 Task: Send an email with the signature Charlotte Hill with the subject 'Request for a recommendation' and the message 'Thank you for bringing this to our attention.' from softage.1@softage.net to softage.4@softage.net,  softage.1@softage.net and softage.5@softage.net with CC to softage.6@softage.net with an attached document White_paper.docx
Action: Key pressed n
Screenshot: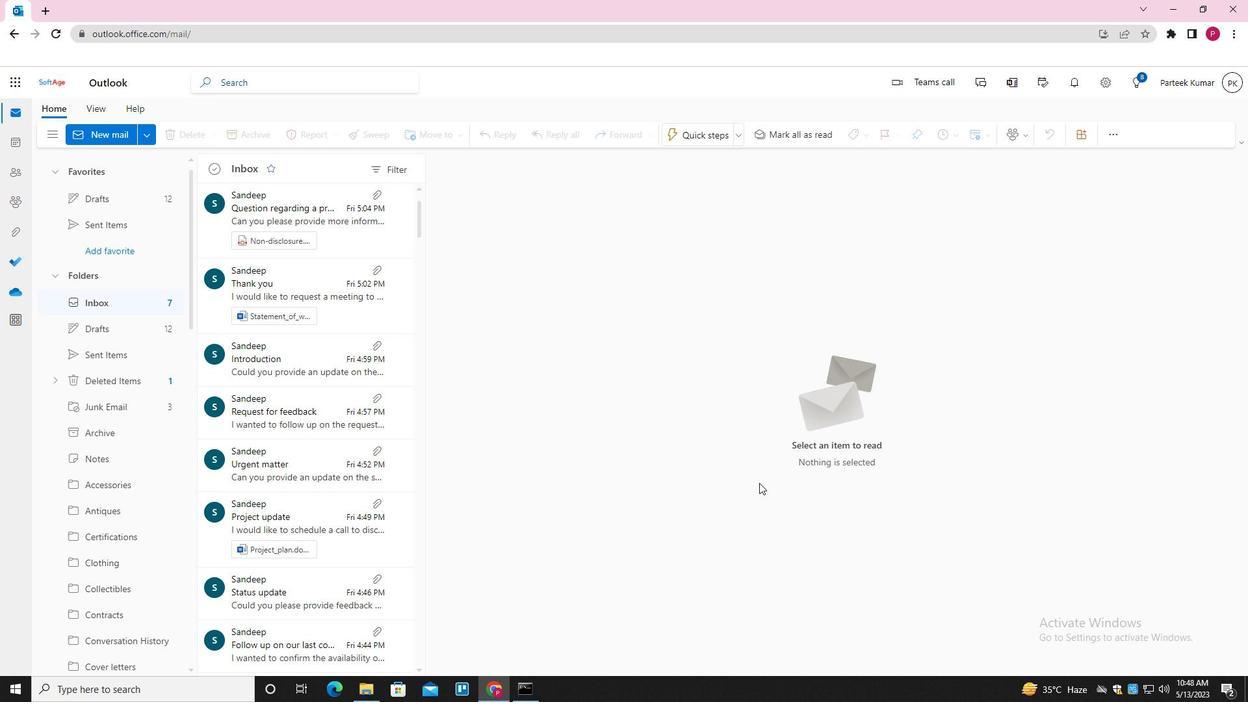 
Action: Mouse moved to (879, 133)
Screenshot: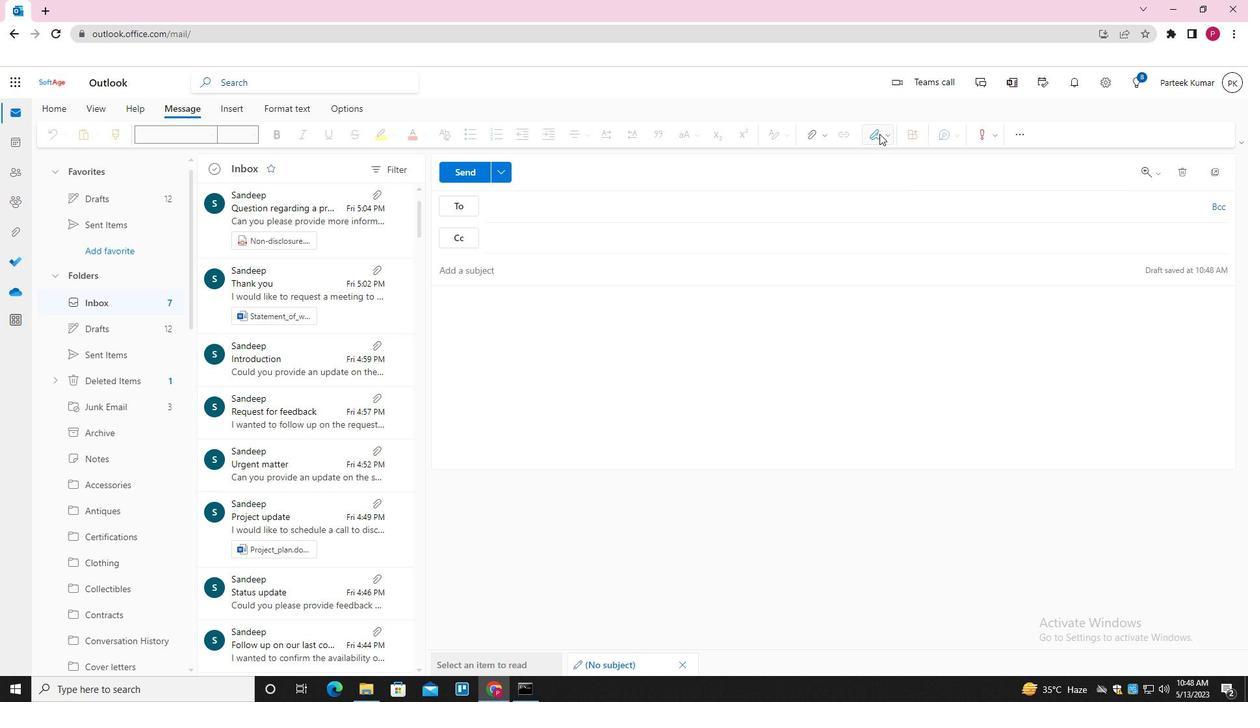 
Action: Mouse pressed left at (879, 133)
Screenshot: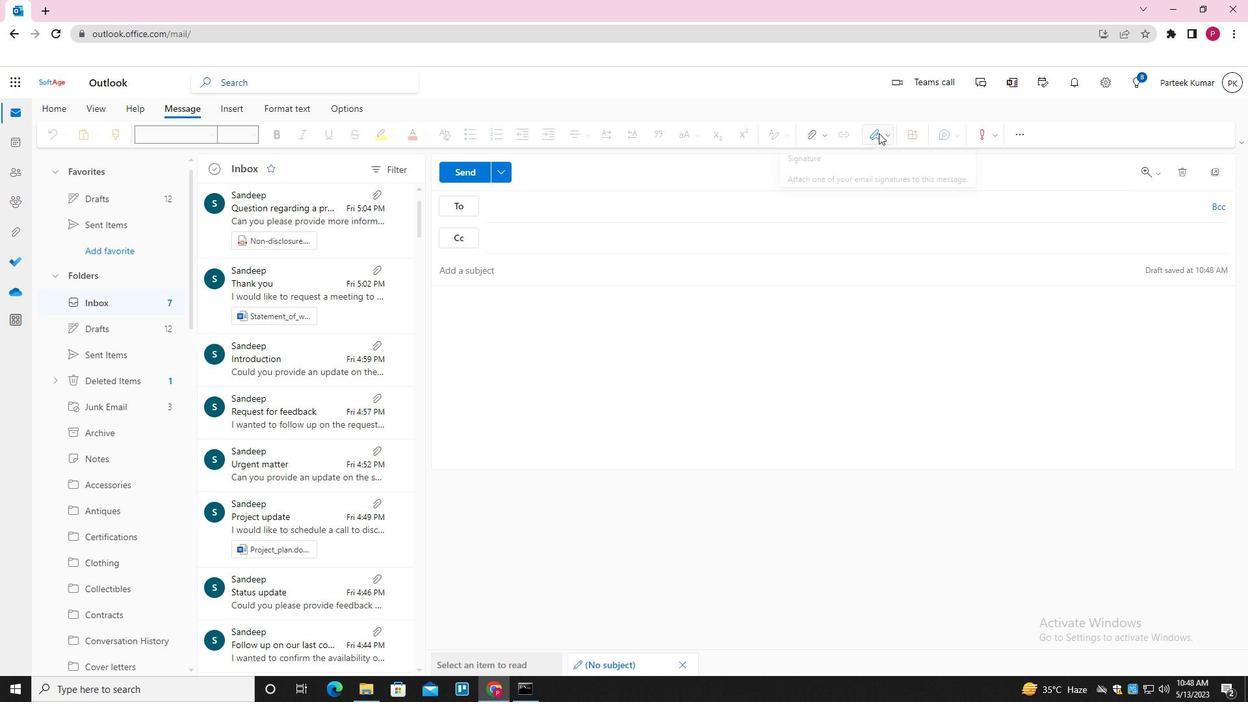 
Action: Mouse moved to (865, 163)
Screenshot: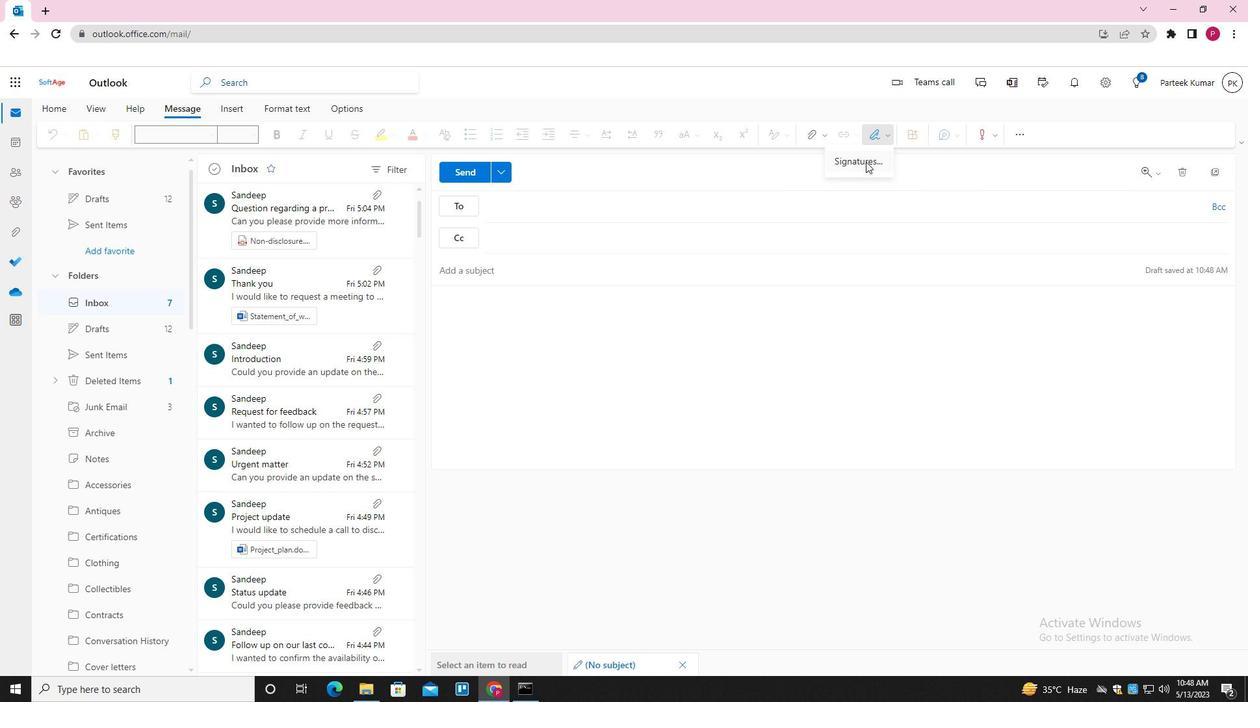 
Action: Mouse pressed left at (865, 163)
Screenshot: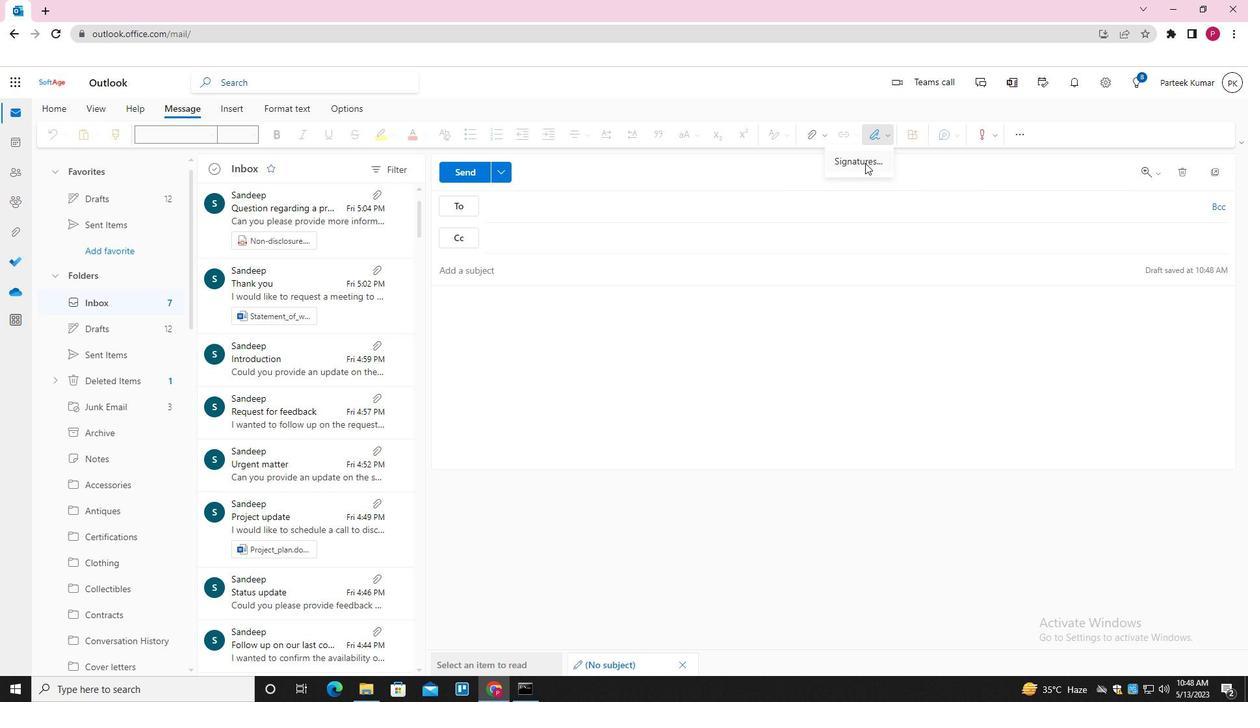 
Action: Mouse moved to (810, 239)
Screenshot: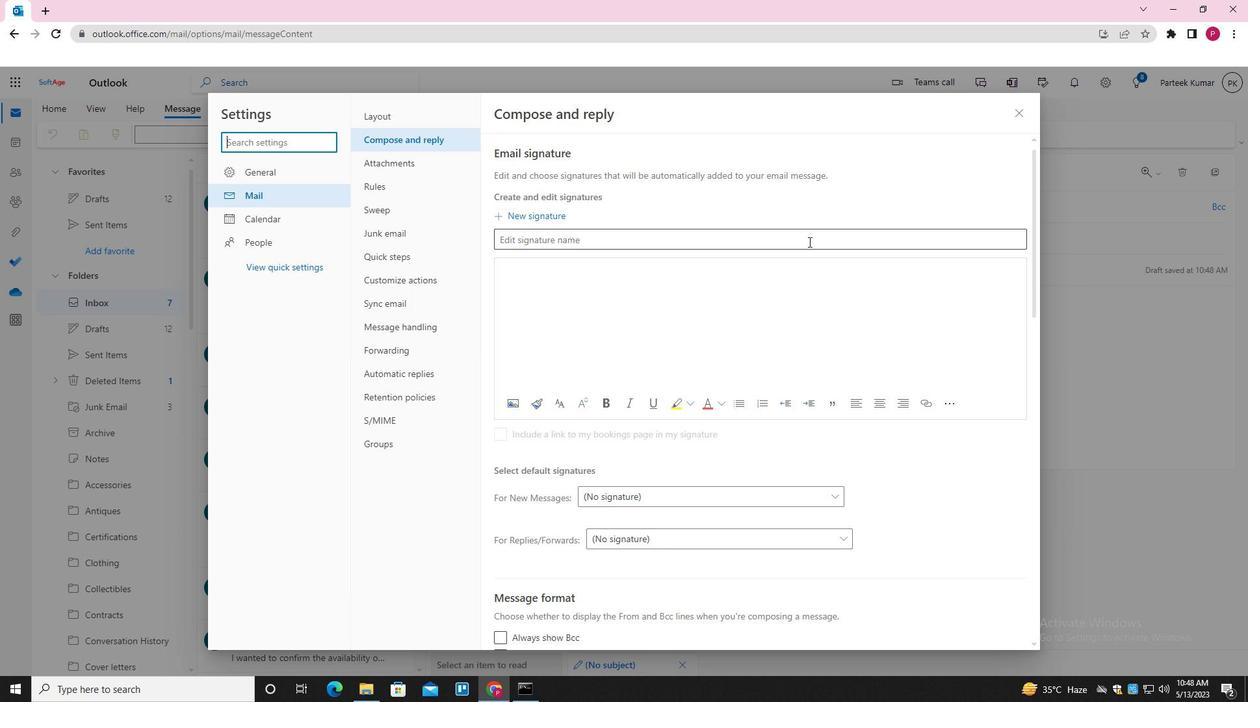 
Action: Mouse pressed left at (810, 239)
Screenshot: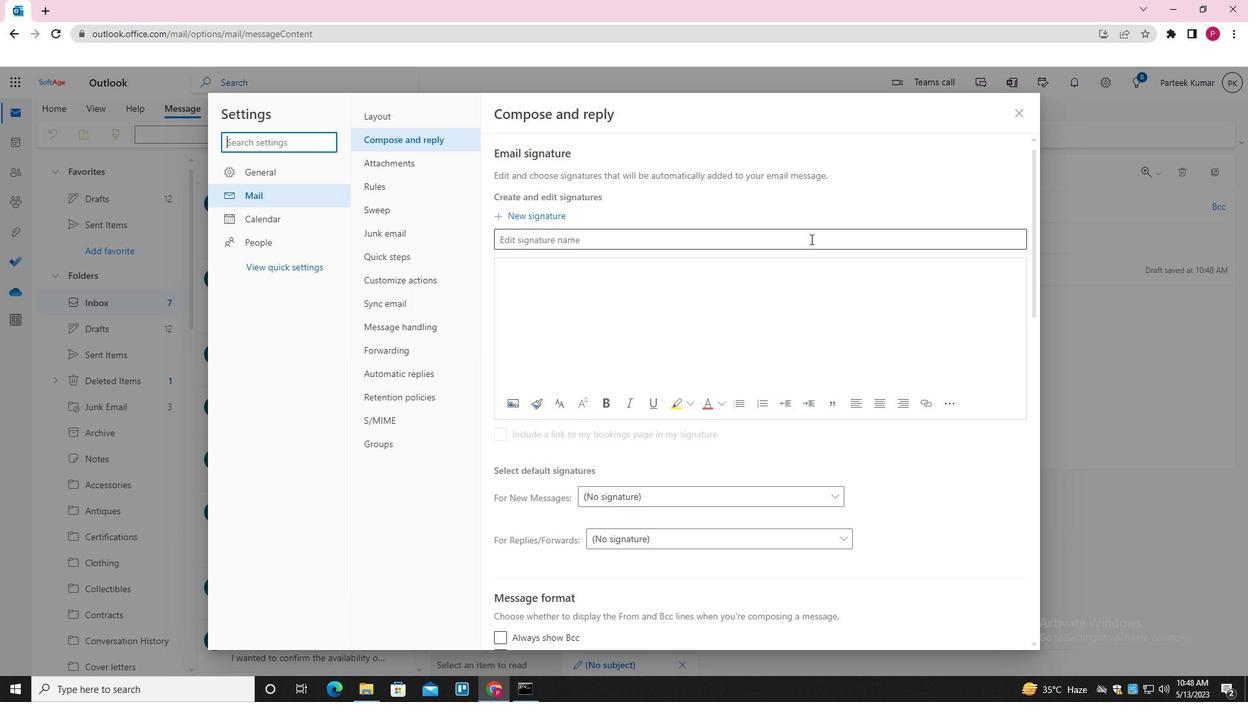 
Action: Key pressed <Key.shift>CHARLOTTE<Key.space><Key.shift_r>HILL<Key.enter><Key.tab><Key.shift>CHARLOTTE<Key.space><Key.shift_r>HILL
Screenshot: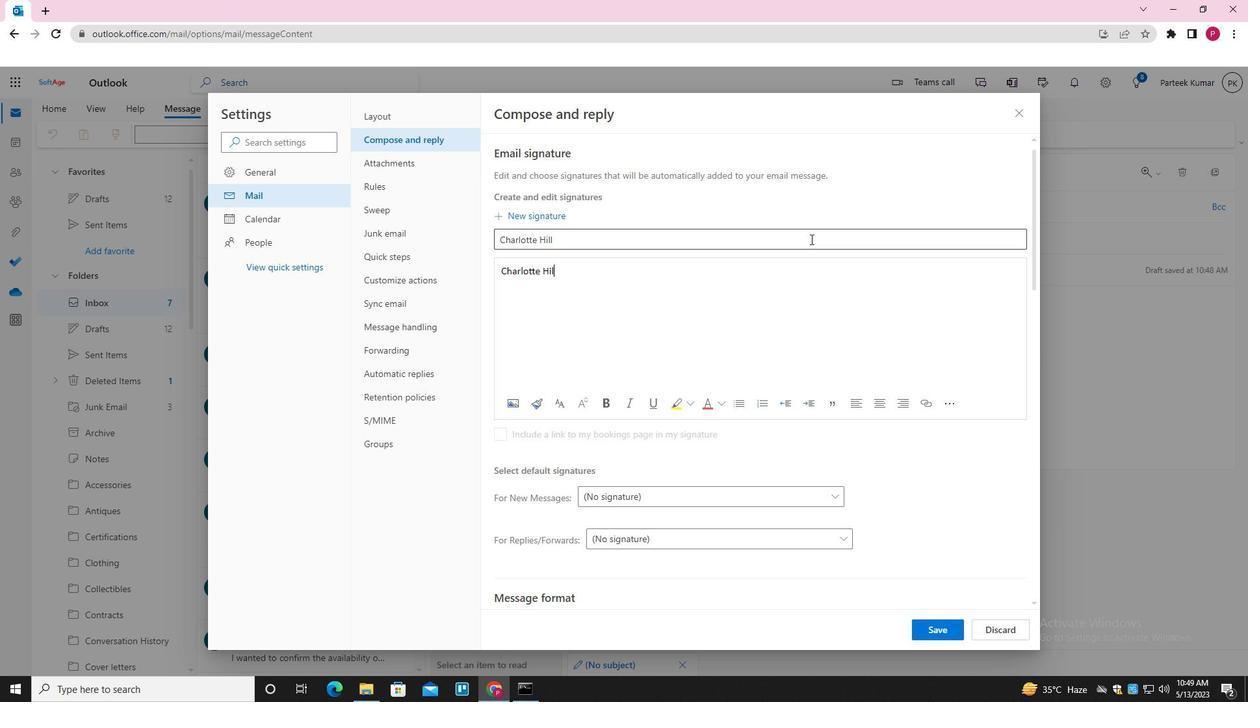 
Action: Mouse moved to (931, 626)
Screenshot: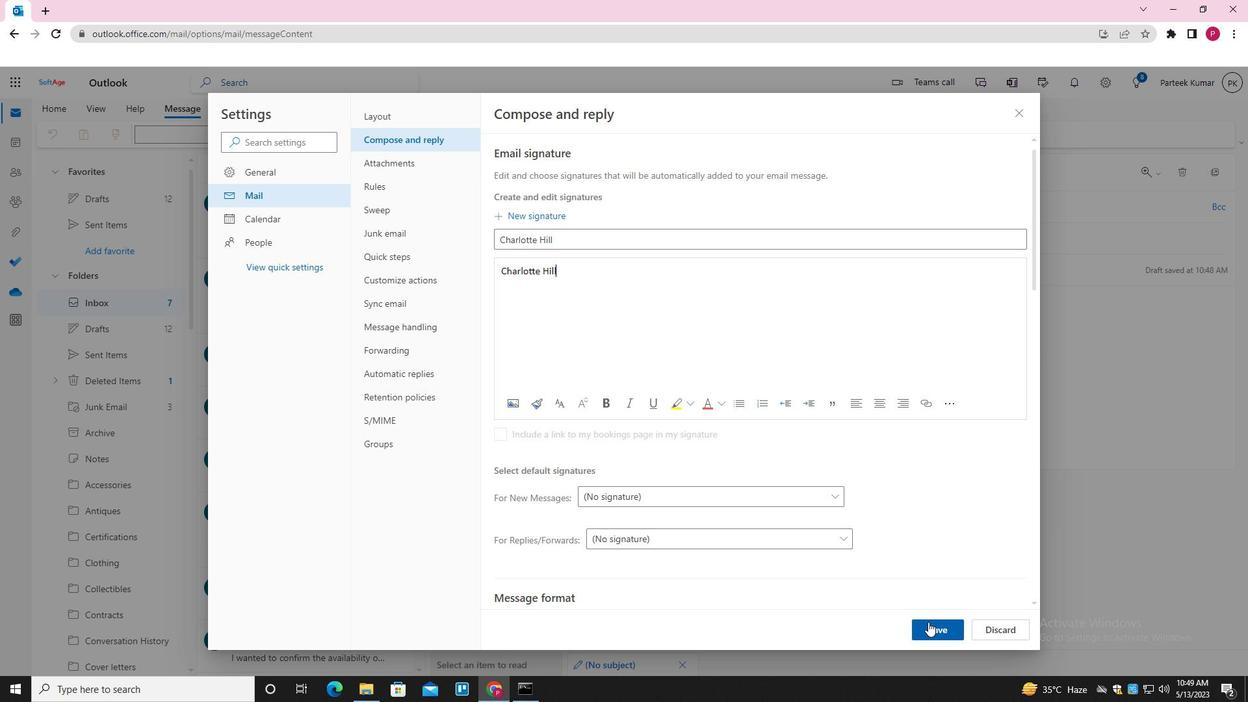 
Action: Mouse pressed left at (931, 626)
Screenshot: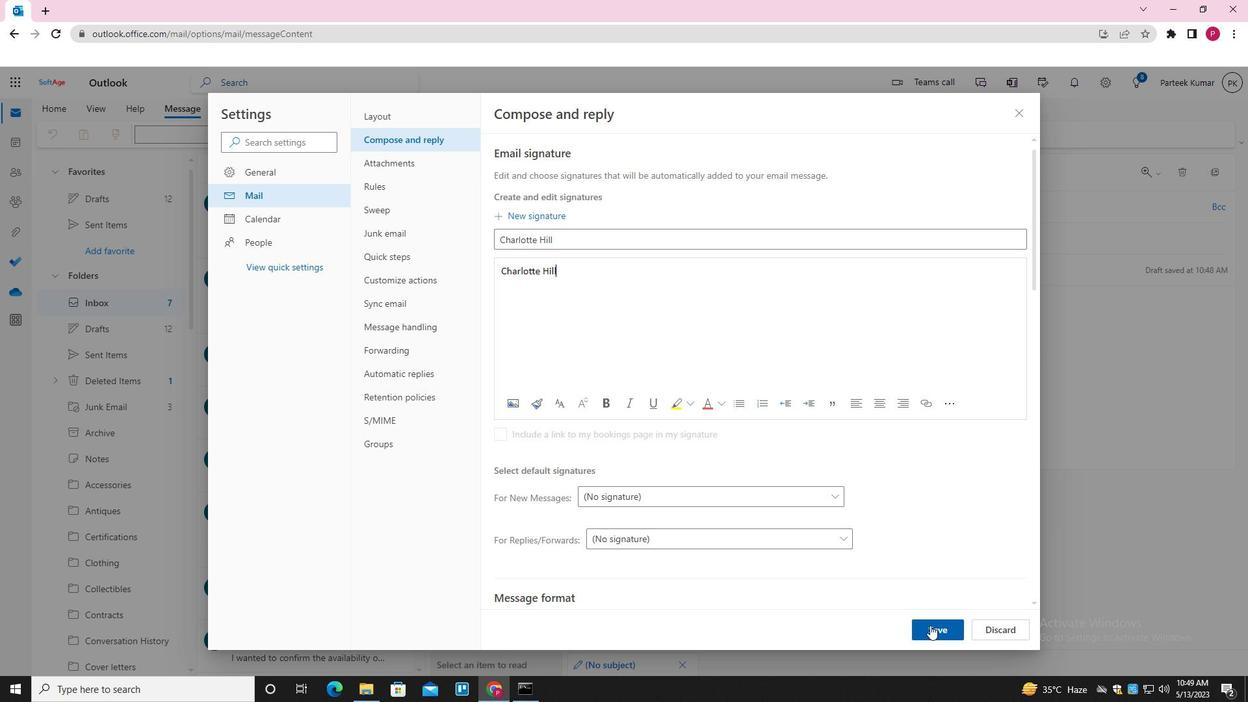 
Action: Mouse moved to (1016, 114)
Screenshot: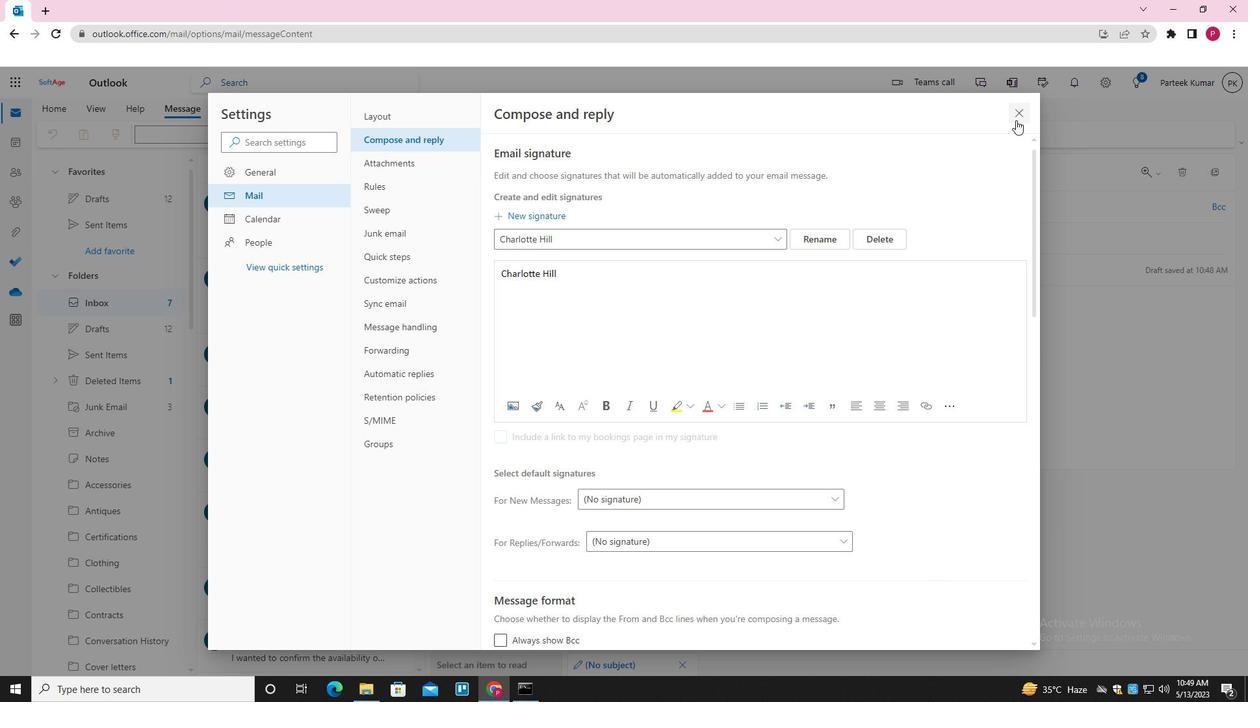 
Action: Mouse pressed left at (1016, 114)
Screenshot: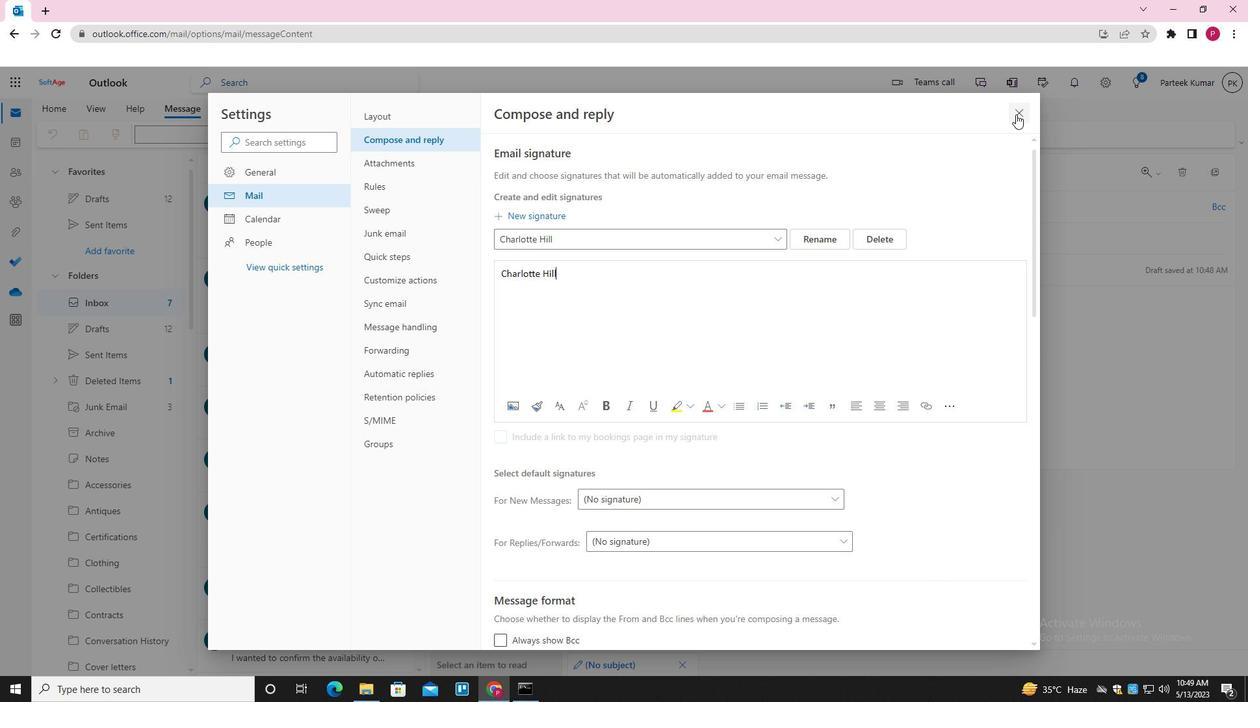 
Action: Mouse moved to (870, 130)
Screenshot: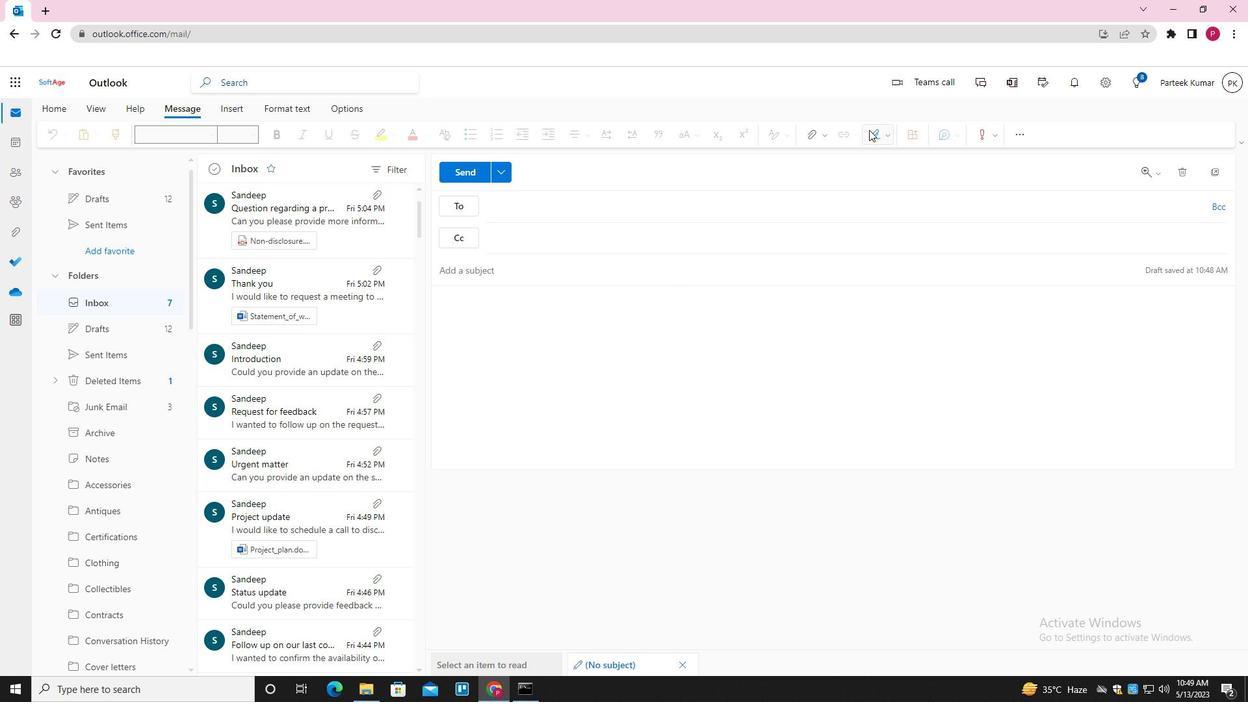 
Action: Mouse pressed left at (870, 130)
Screenshot: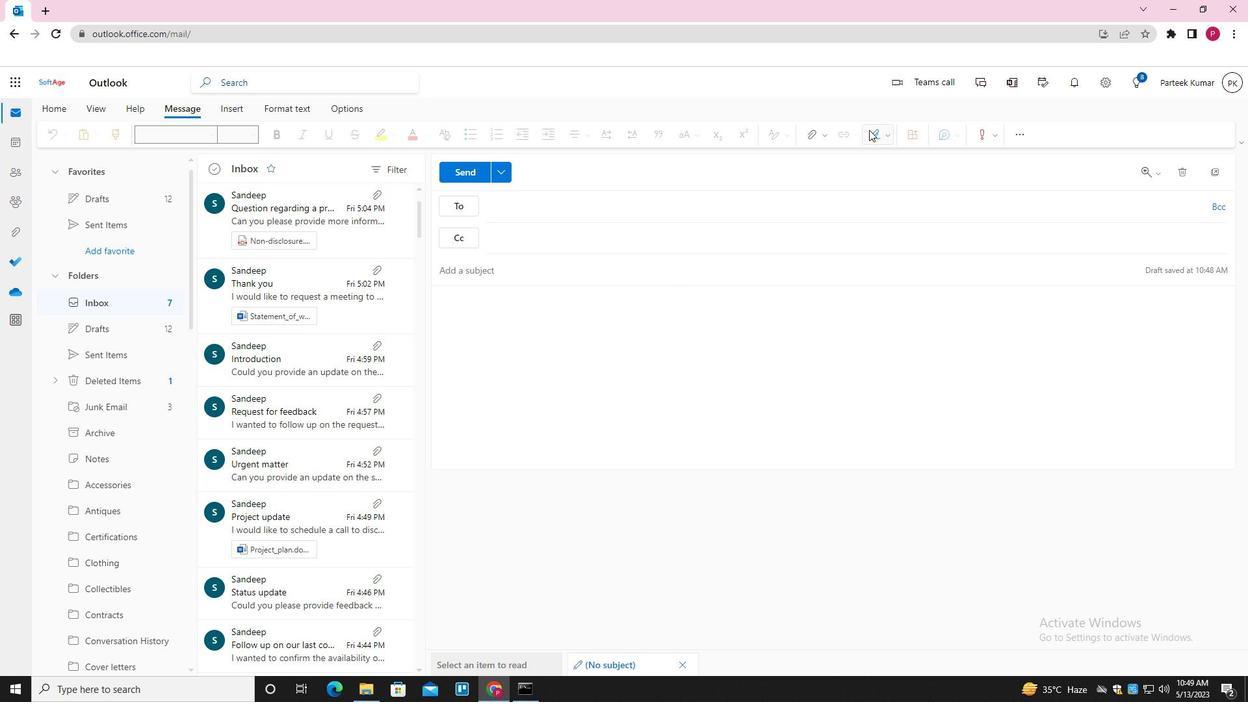 
Action: Mouse moved to (857, 160)
Screenshot: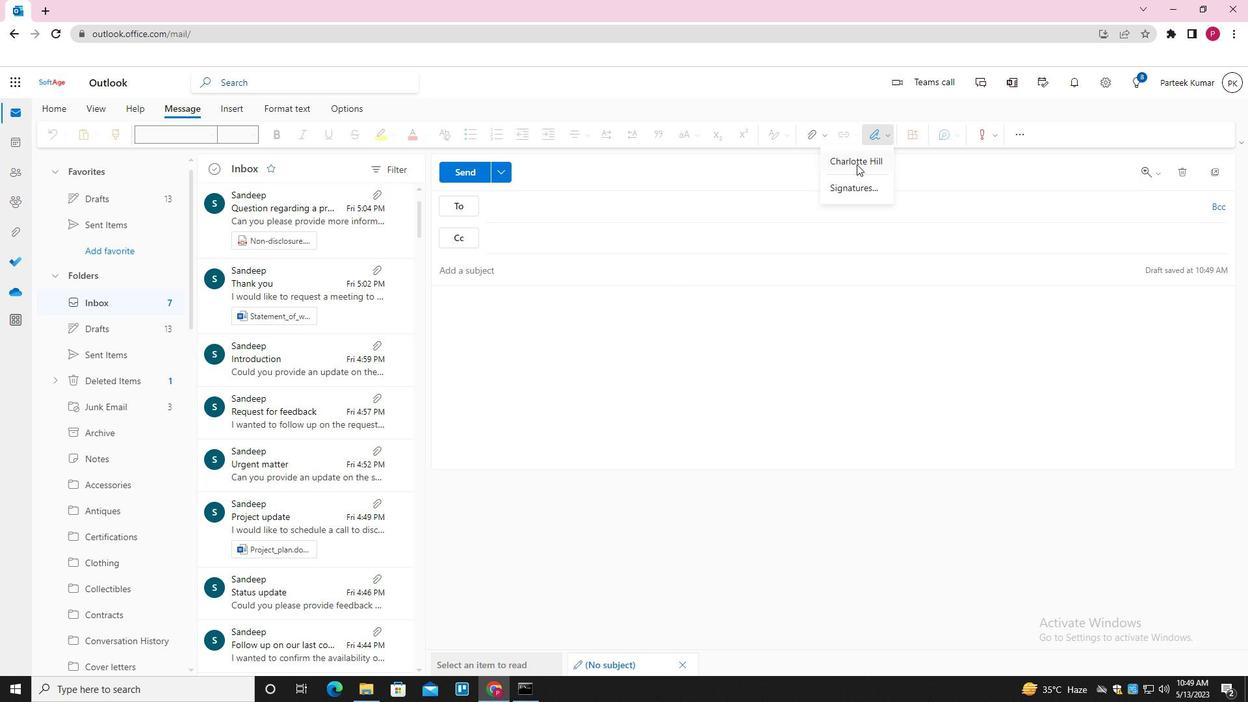 
Action: Mouse pressed left at (857, 160)
Screenshot: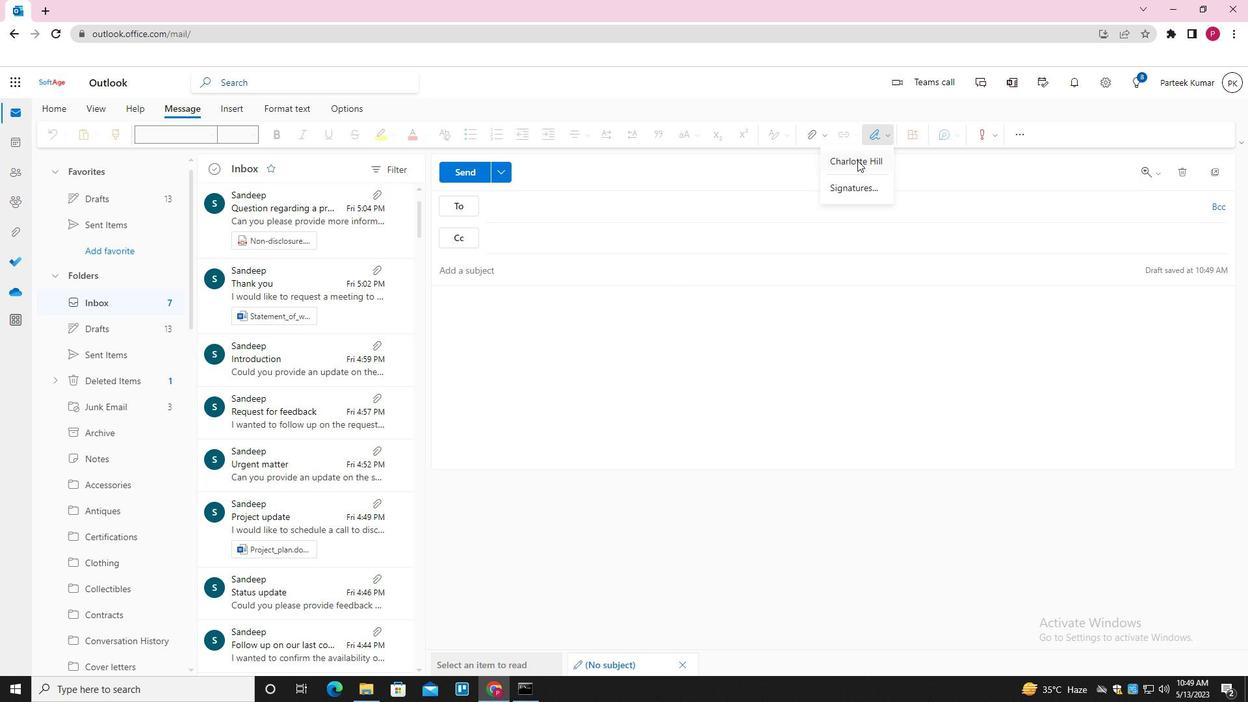 
Action: Mouse moved to (546, 269)
Screenshot: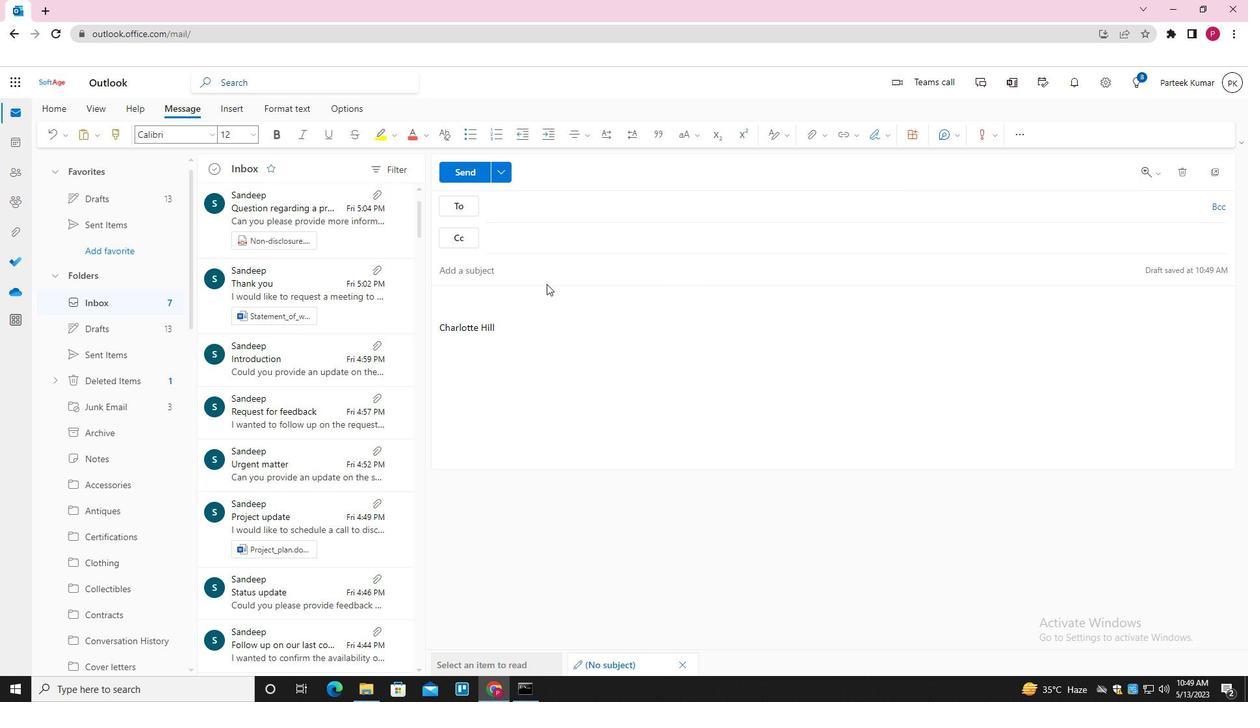 
Action: Mouse pressed left at (546, 269)
Screenshot: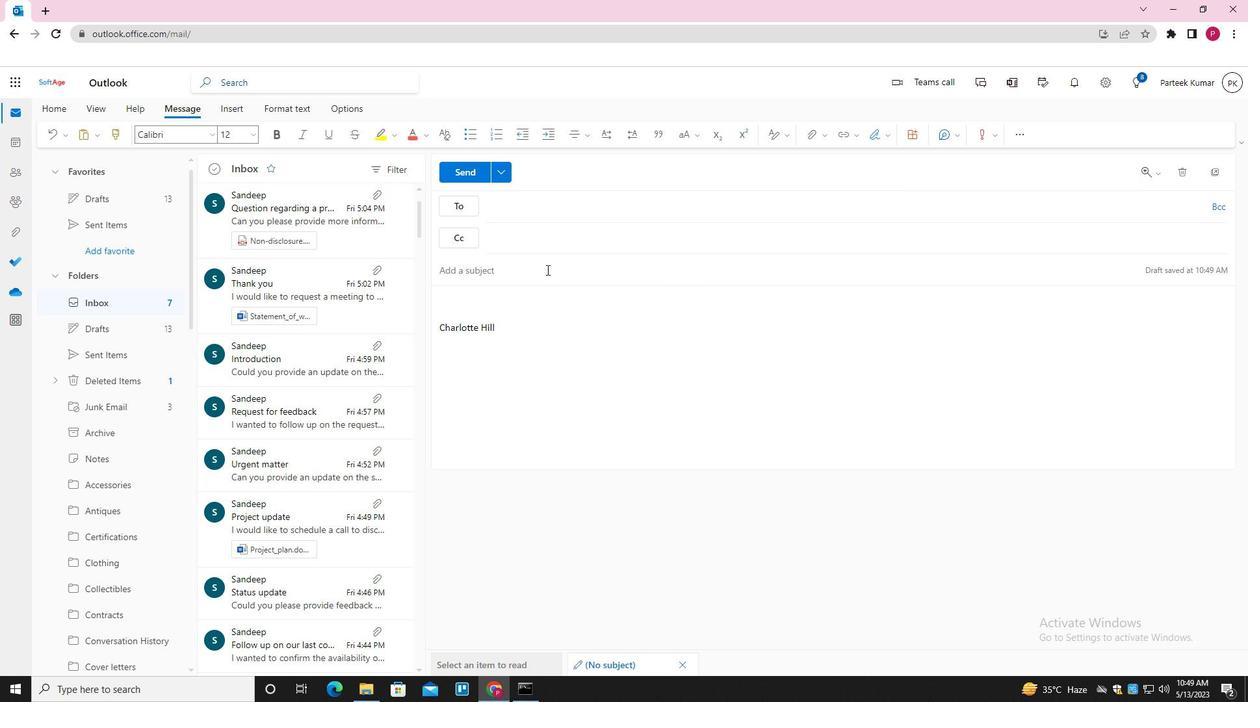 
Action: Key pressed <Key.shift>REQUEST<Key.space>FOR<Key.space>A<Key.space>RECOMMENDATION<Key.space><Key.tab><Key.shift_r><Key.shift_r><Key.shift_r><Key.shift_r><Key.shift_r><Key.shift_r><Key.shift_r>THANK<Key.space>YOU<Key.space>FOR<Key.space>BRINGING<Key.space>THIS<Key.space>TO<Key.space>OUR<Key.space>ATTENTION<Key.space>
Screenshot: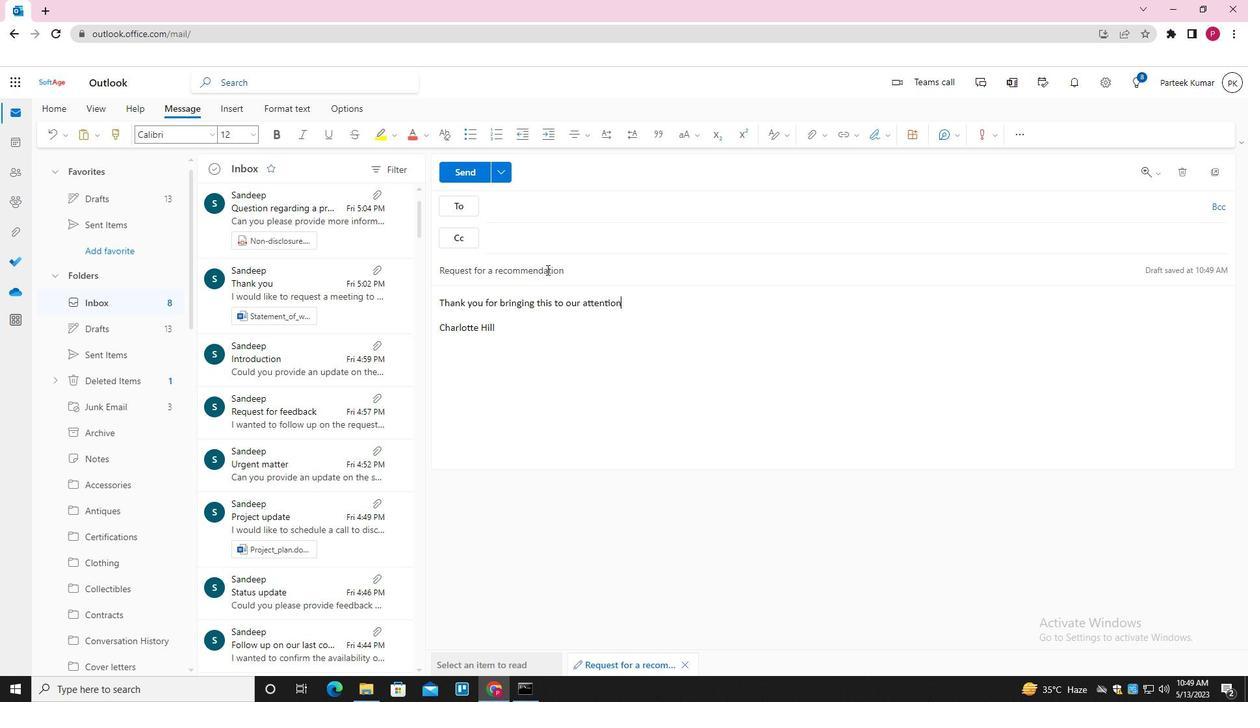 
Action: Mouse moved to (586, 213)
Screenshot: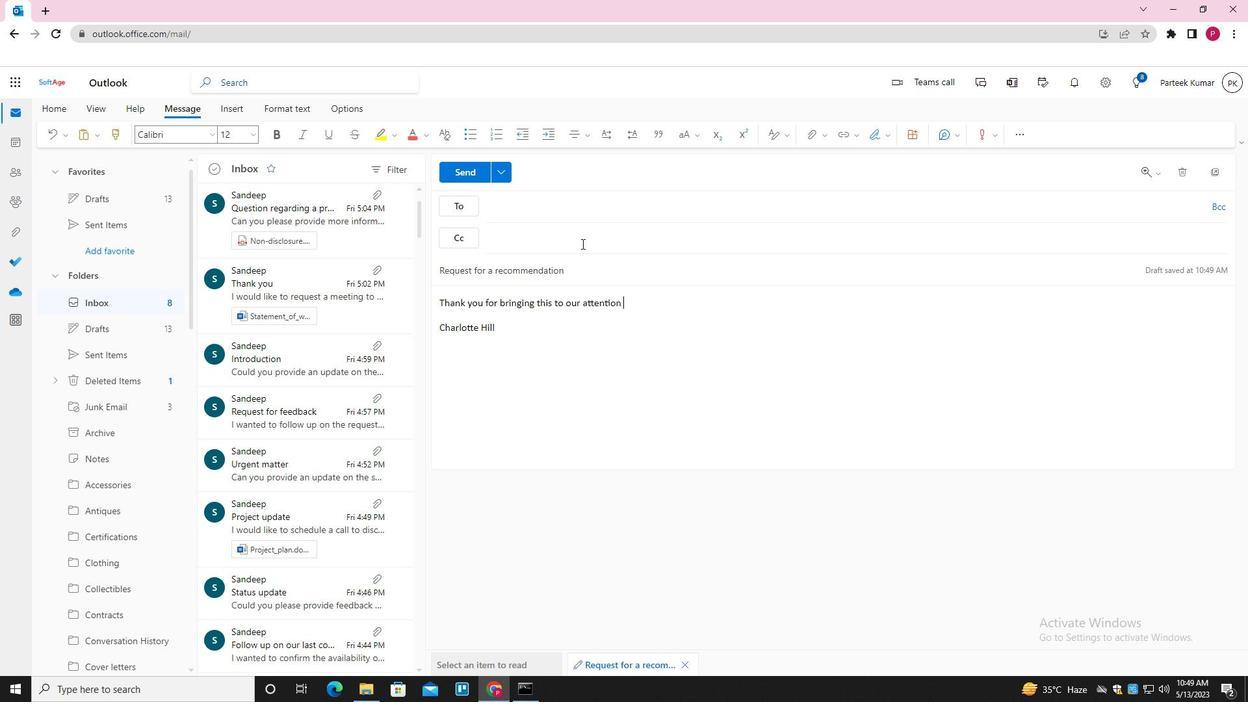
Action: Mouse pressed left at (586, 213)
Screenshot: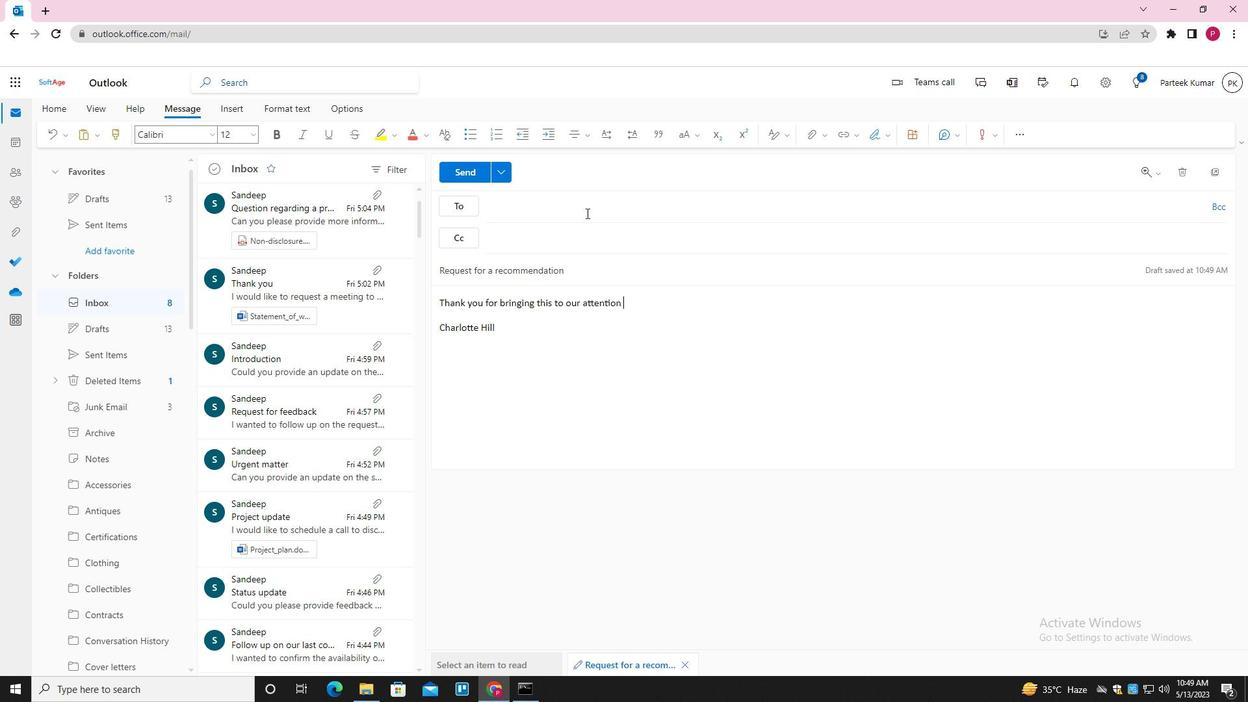 
Action: Key pressed SOFTAGE.4<Key.shift>@SOFTAGE.NET<Key.enter>SOFTAGE.1<Key.shift>@SOFTAGE.NET<Key.enter>SOFTAGE.4<Key.shift>@SOFTAGE.NET<Key.enter><Key.tab>SOFTAGE.6<Key.shift>@SOFTAGE.NET<Key.enter>
Screenshot: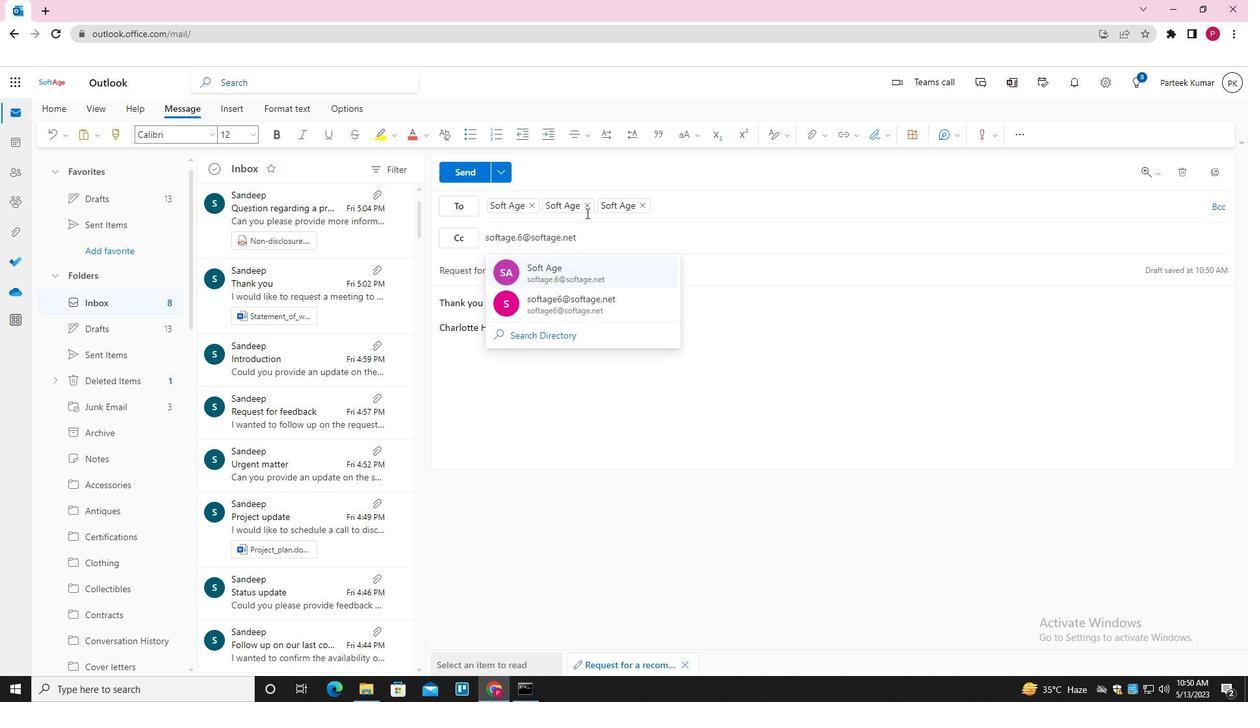 
Action: Mouse moved to (818, 137)
Screenshot: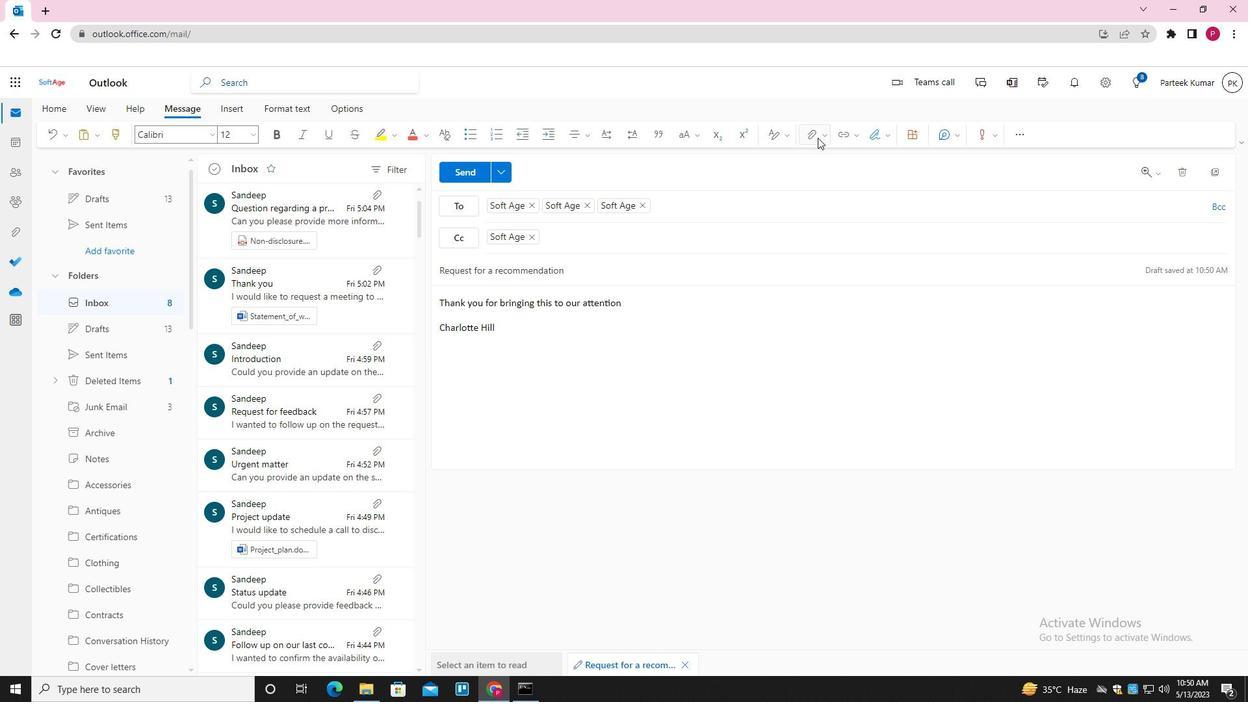 
Action: Mouse pressed left at (818, 137)
Screenshot: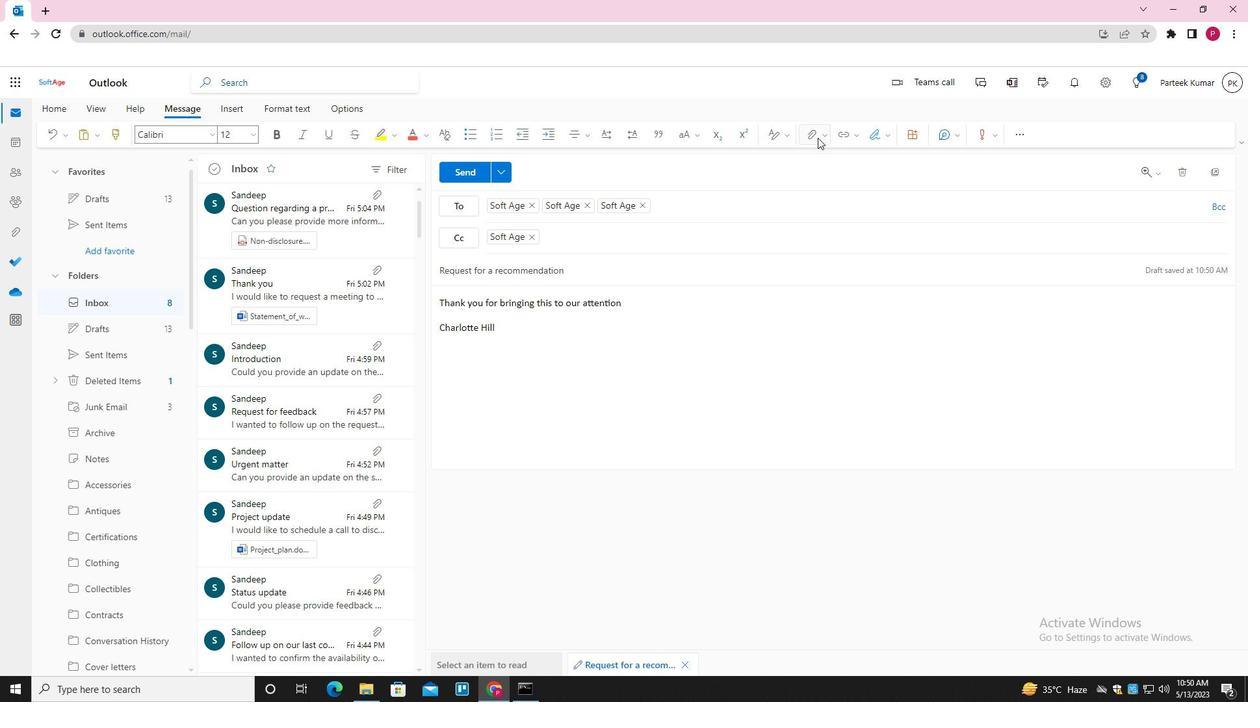 
Action: Mouse moved to (797, 159)
Screenshot: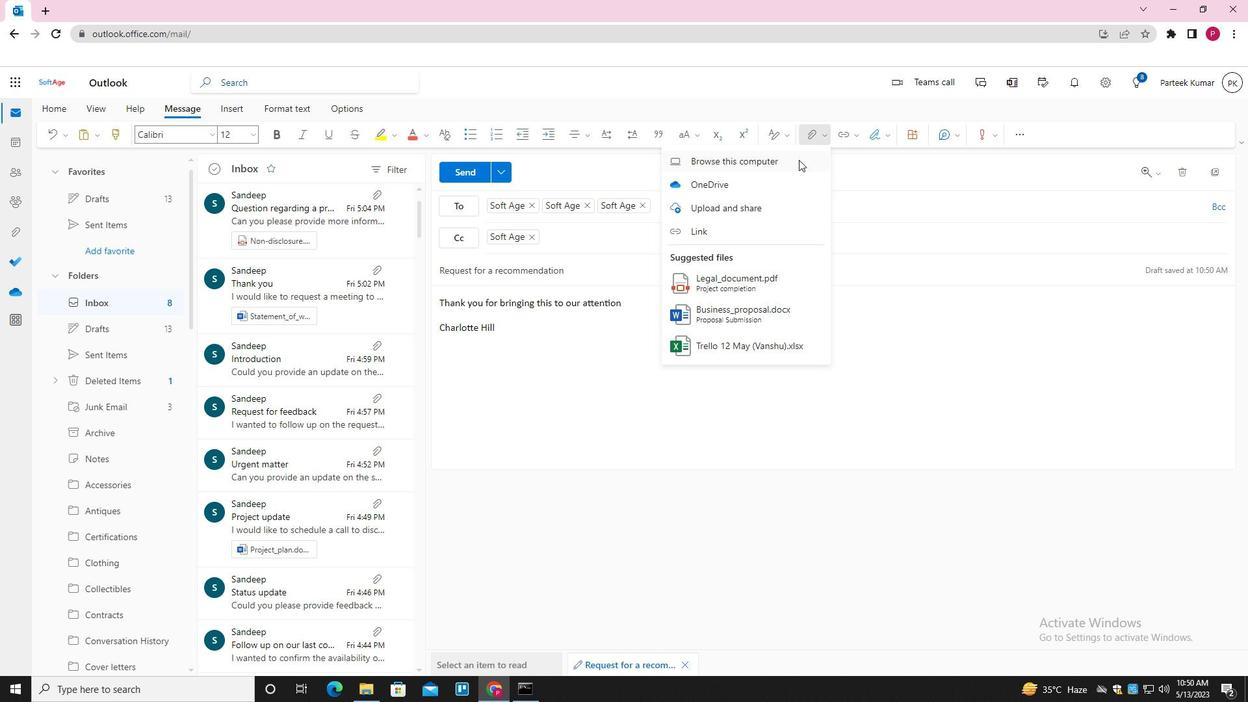 
Action: Mouse pressed left at (797, 159)
Screenshot: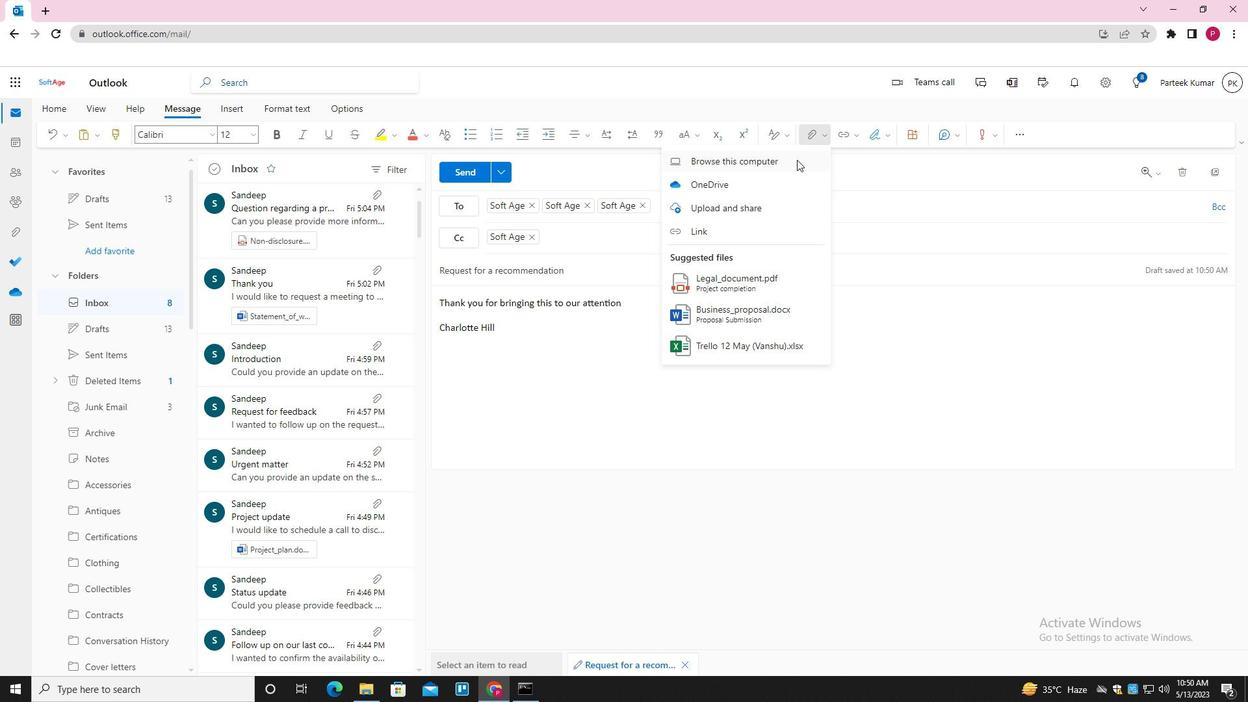
Action: Mouse moved to (241, 98)
Screenshot: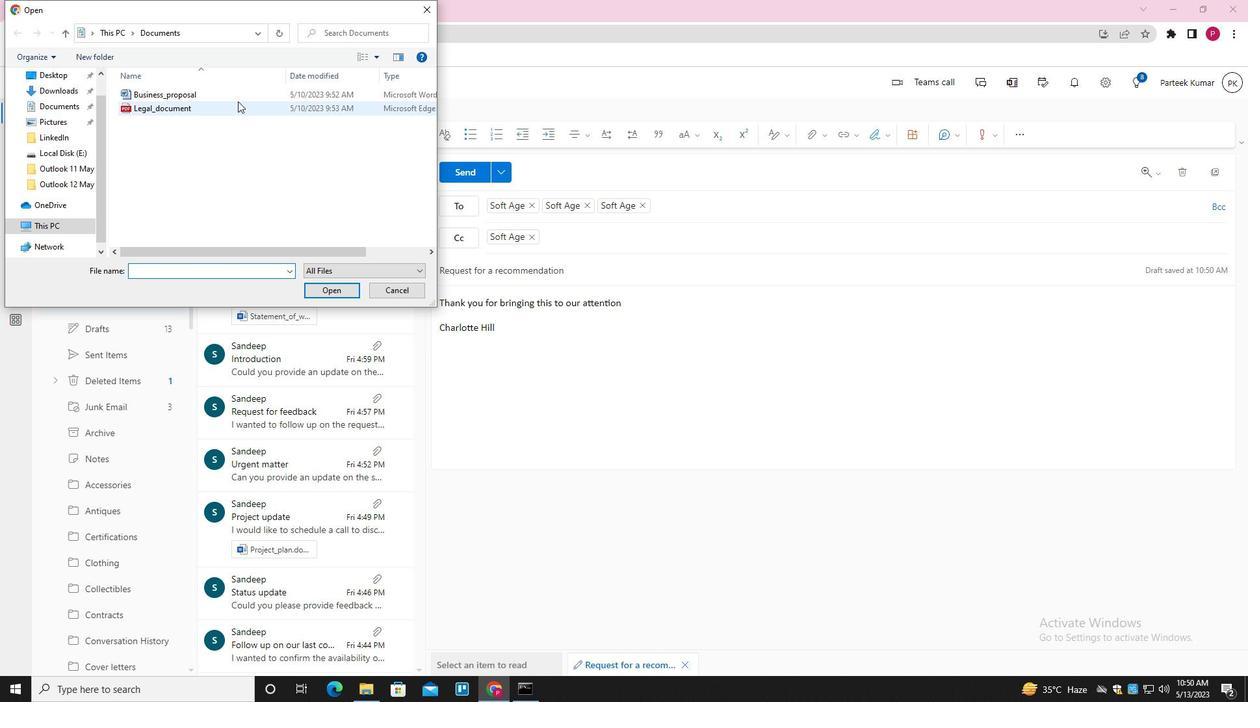 
Action: Mouse pressed left at (241, 98)
Screenshot: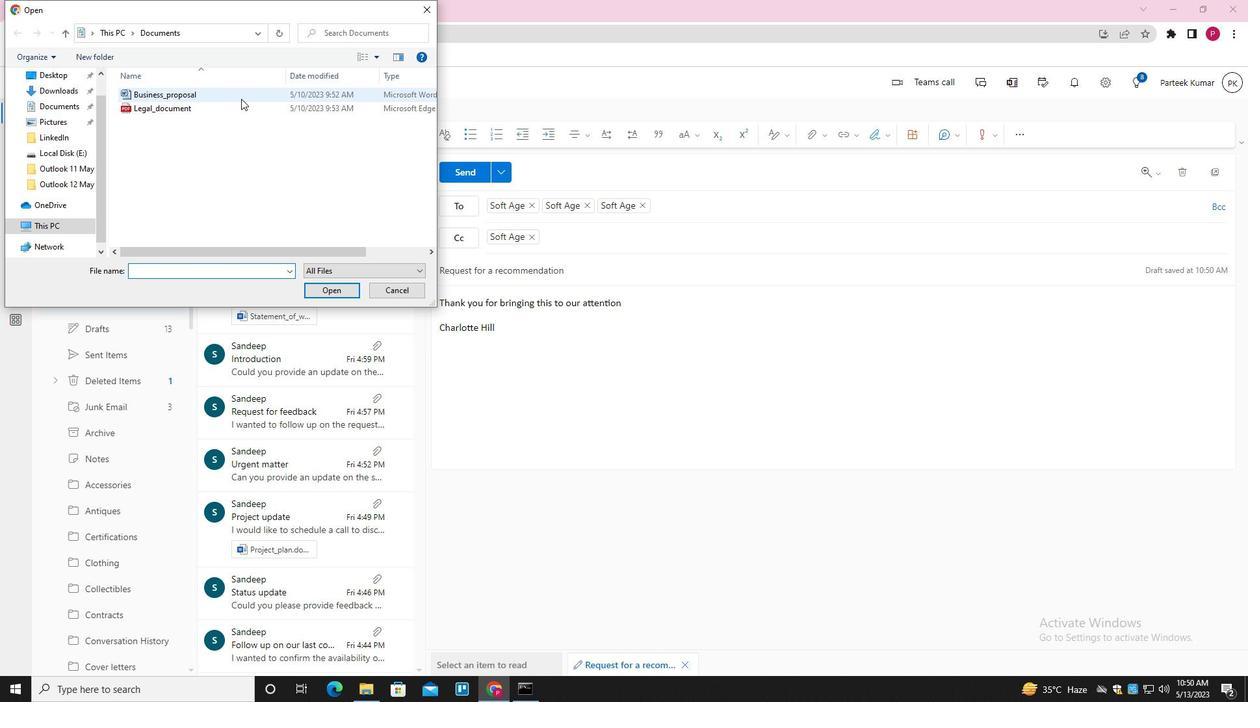 
Action: Key pressed <Key.f2><Key.shift>WHITE<Key.shift_r><Key.shift_r><Key.shift_r><Key.shift_r><Key.shift_r><Key.shift_r><Key.shift_r><Key.shift_r><Key.shift_r>_PAPER<Key.enter>
Screenshot: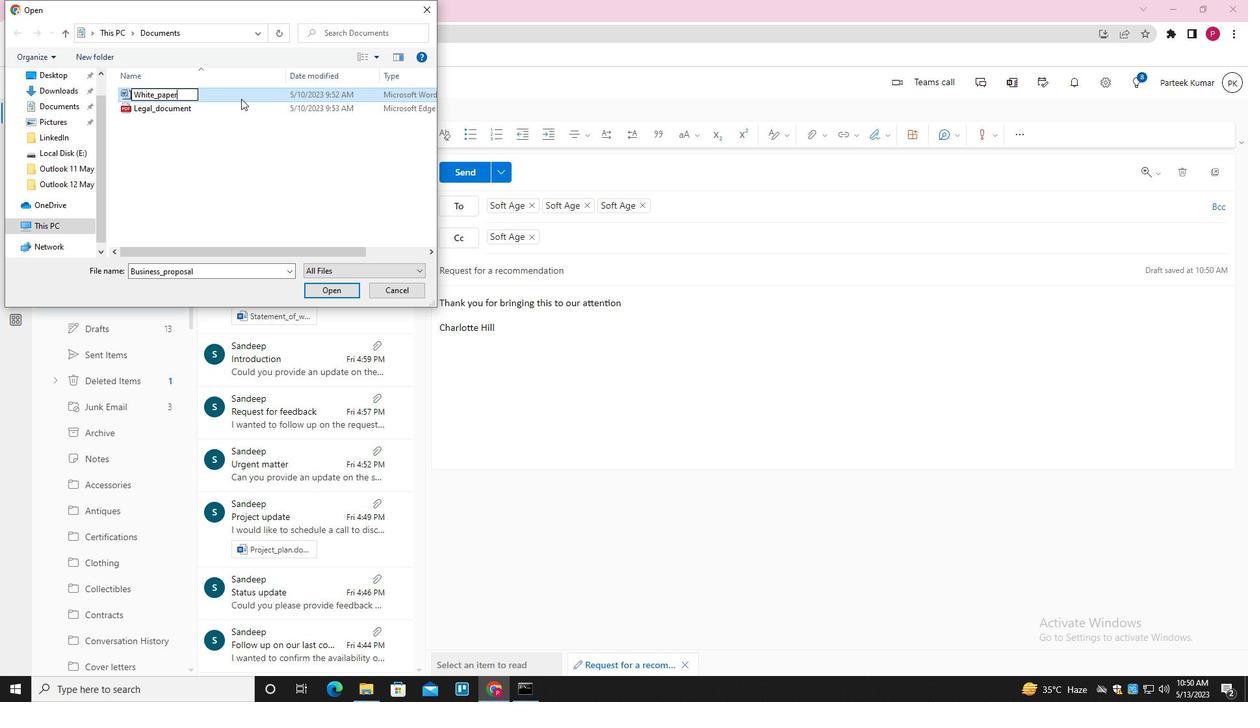 
Action: Mouse pressed left at (241, 98)
Screenshot: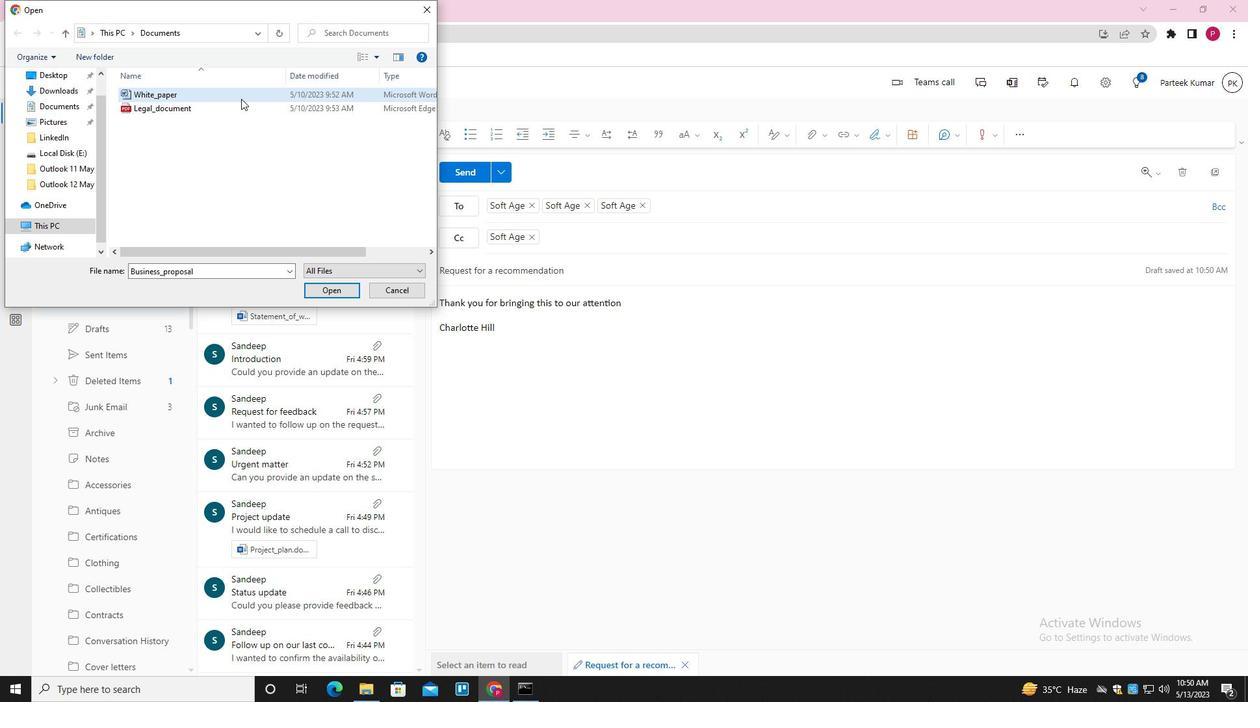 
Action: Mouse moved to (326, 294)
Screenshot: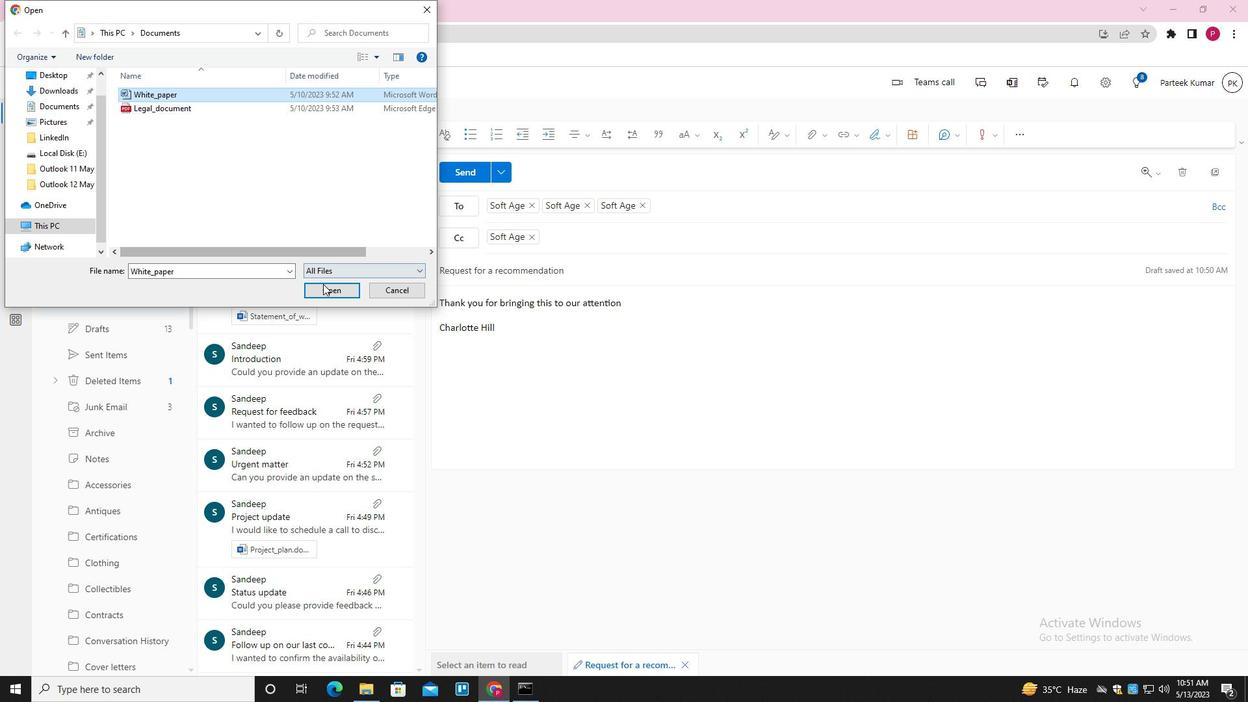 
Action: Mouse pressed left at (326, 294)
Screenshot: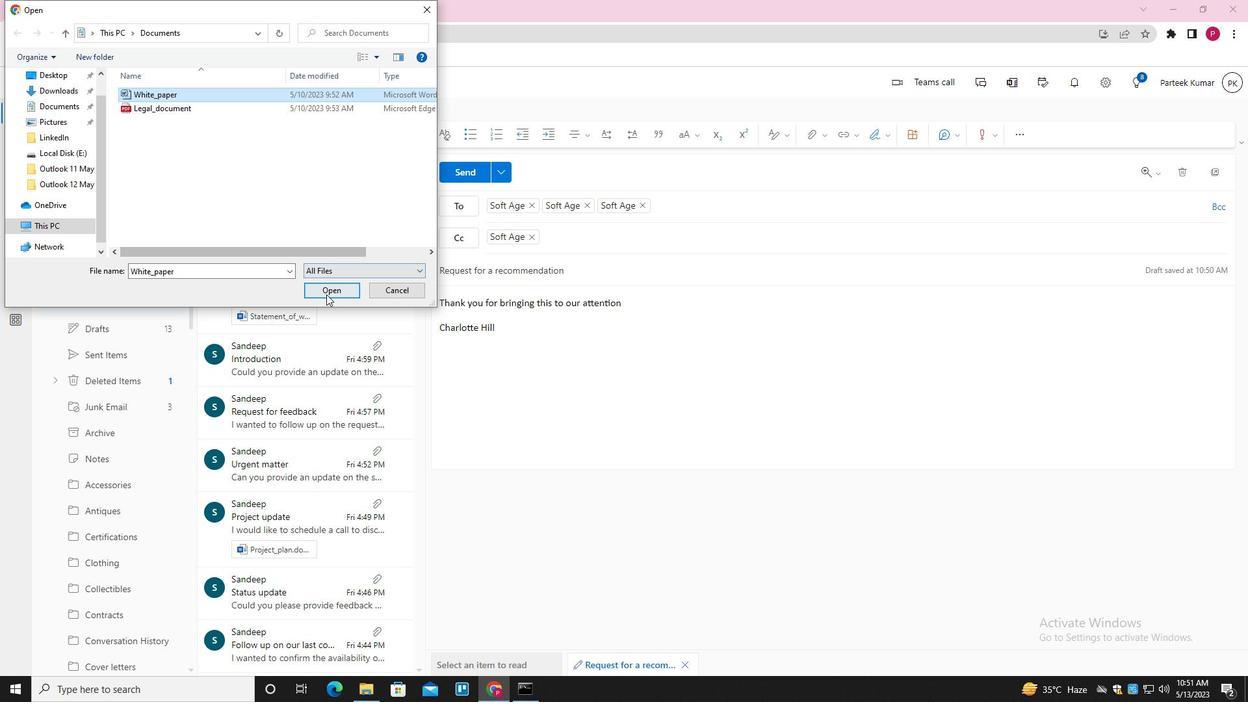 
Action: Mouse moved to (466, 171)
Screenshot: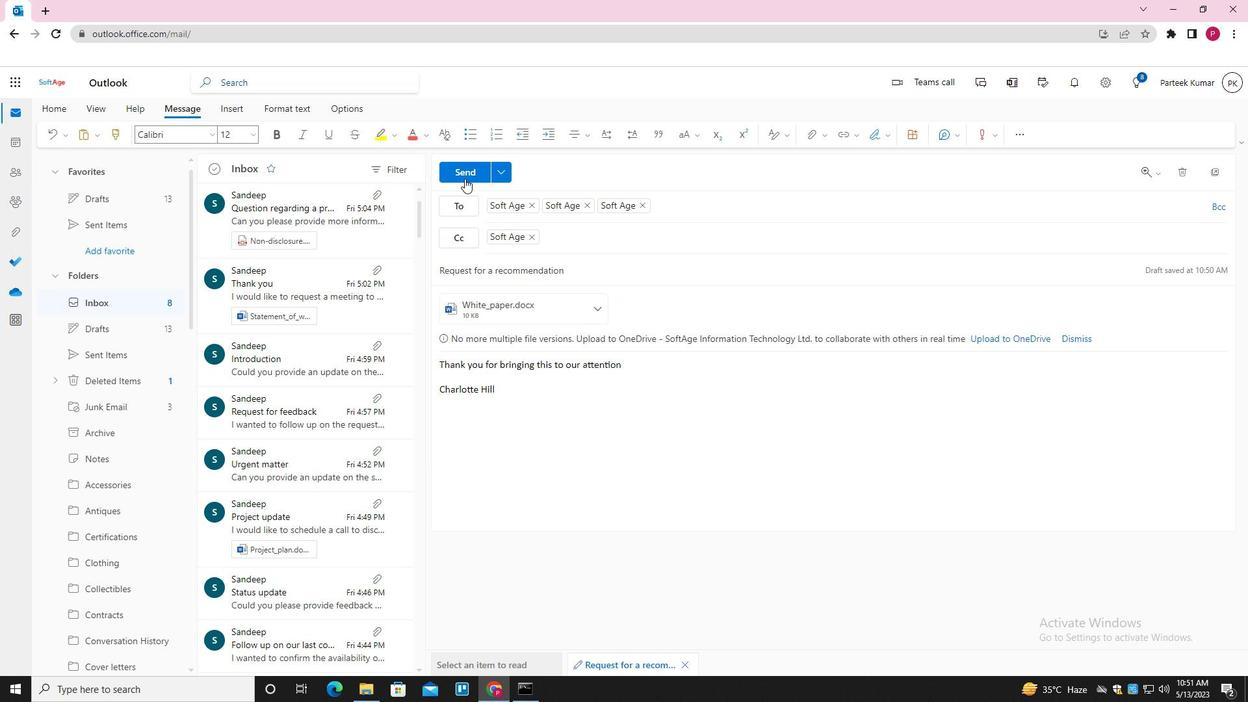 
Action: Mouse pressed left at (466, 171)
Screenshot: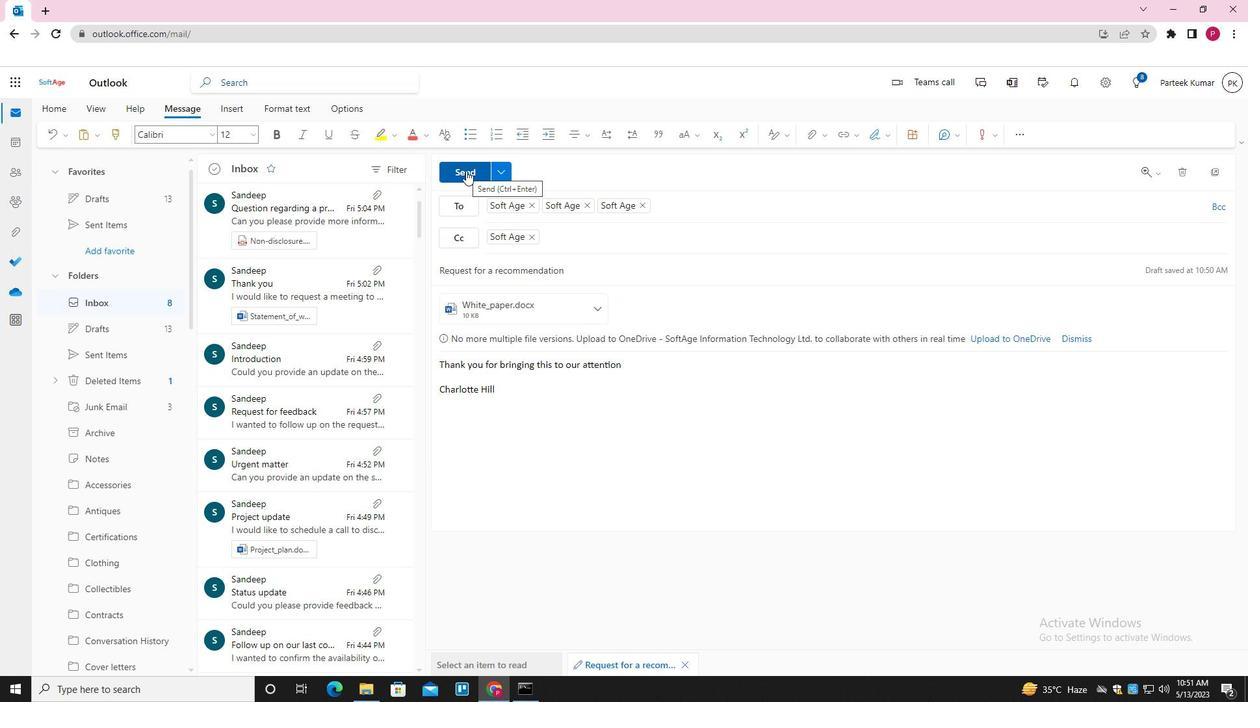 
Action: Mouse moved to (461, 286)
Screenshot: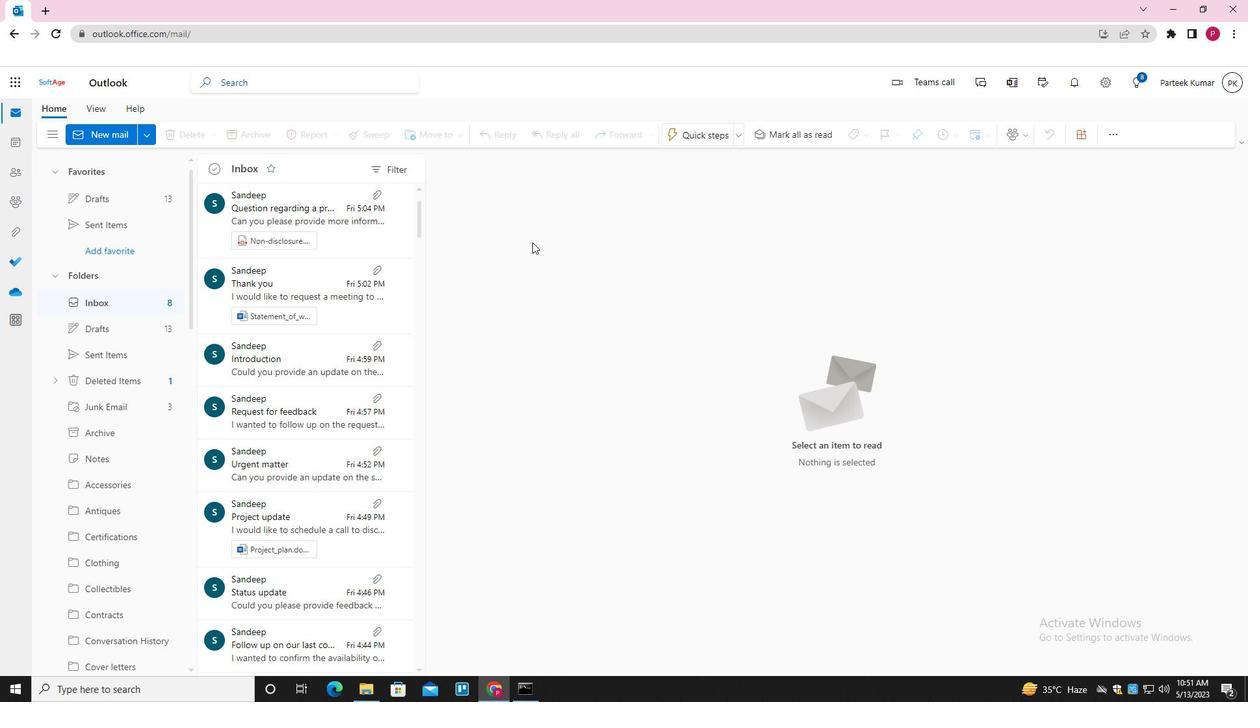 
